 Task: Change the configuration of the roadmap layout of the mark's project to group by "Milestone".
Action: Mouse moved to (259, 162)
Screenshot: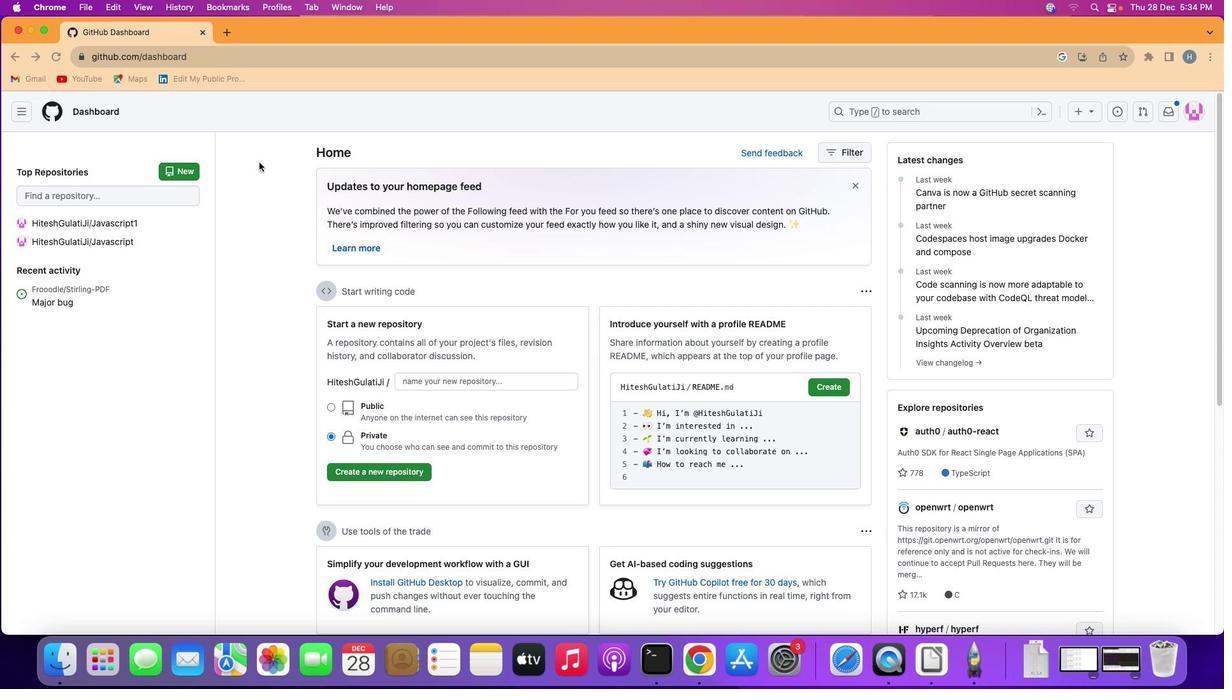 
Action: Mouse pressed left at (259, 162)
Screenshot: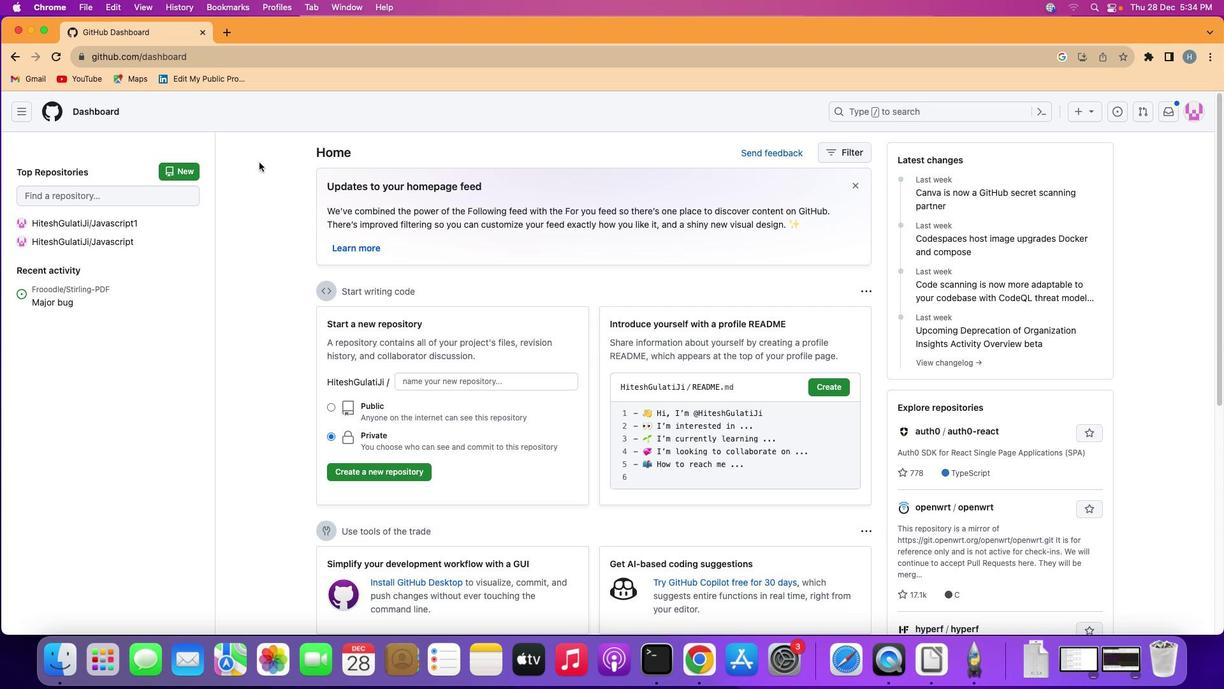
Action: Mouse moved to (18, 104)
Screenshot: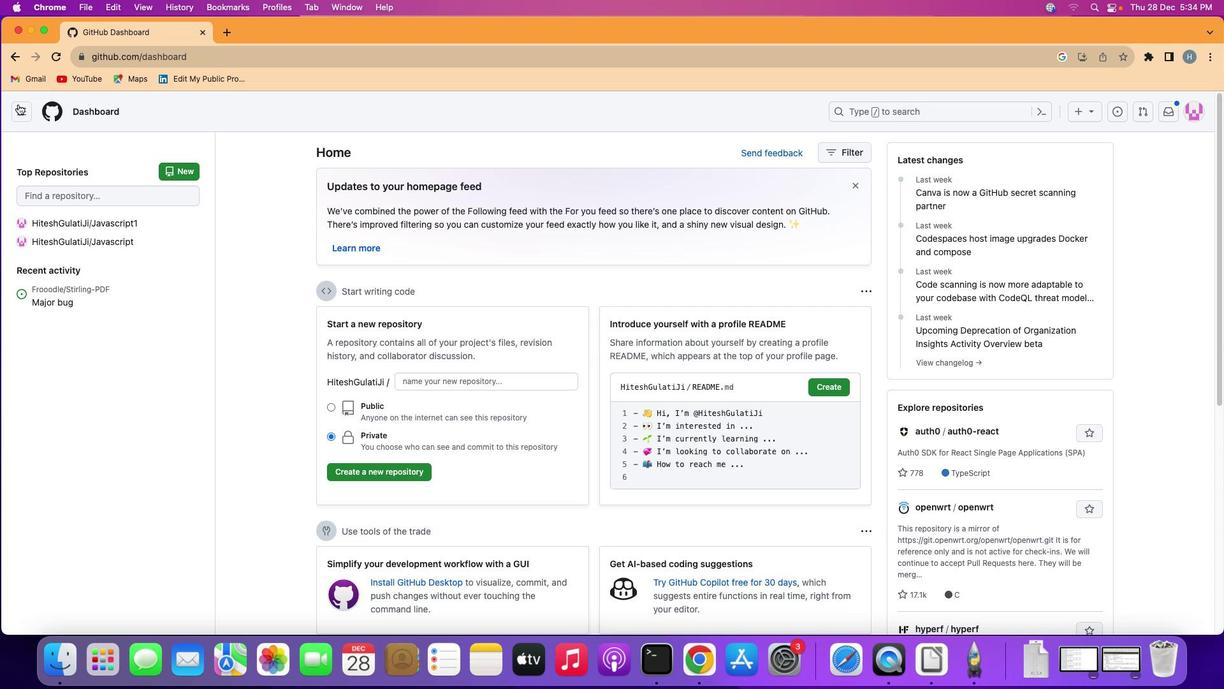 
Action: Mouse pressed left at (18, 104)
Screenshot: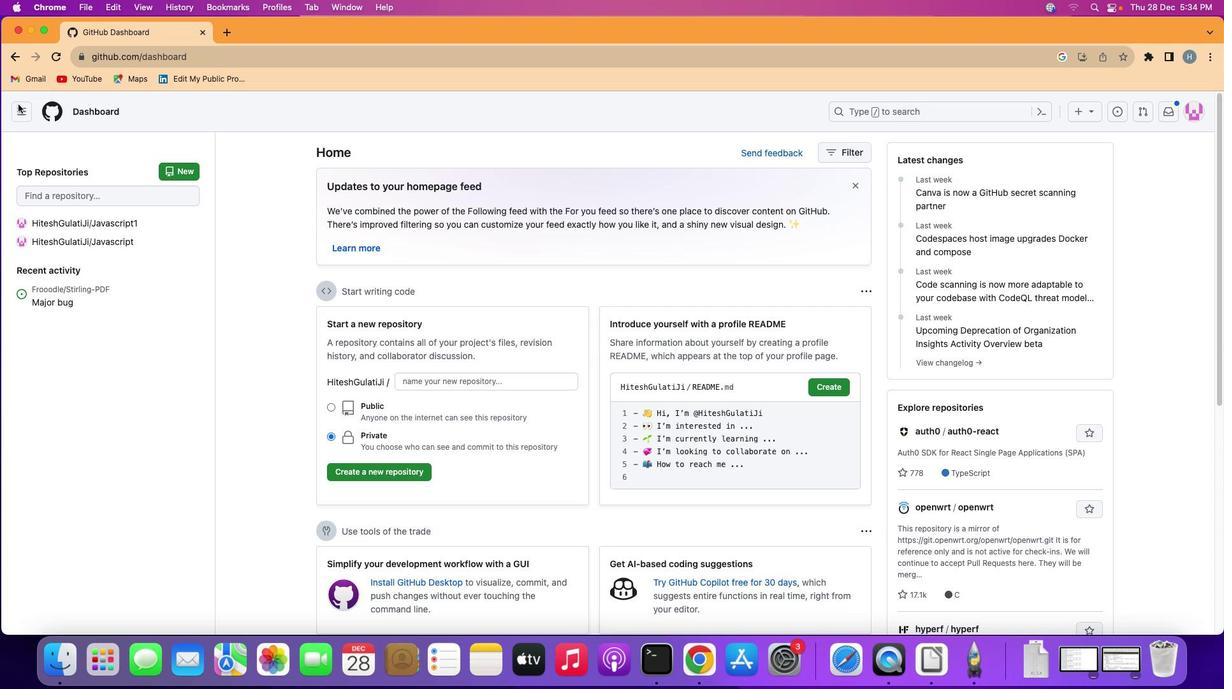 
Action: Mouse moved to (76, 201)
Screenshot: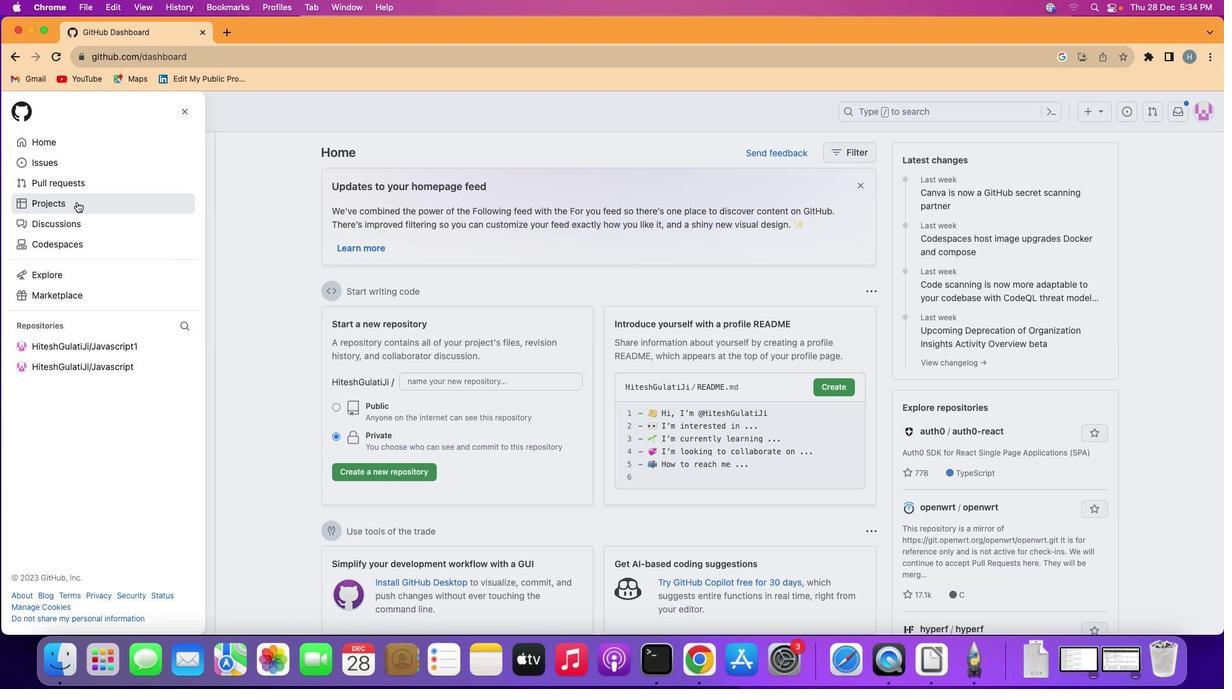 
Action: Mouse pressed left at (76, 201)
Screenshot: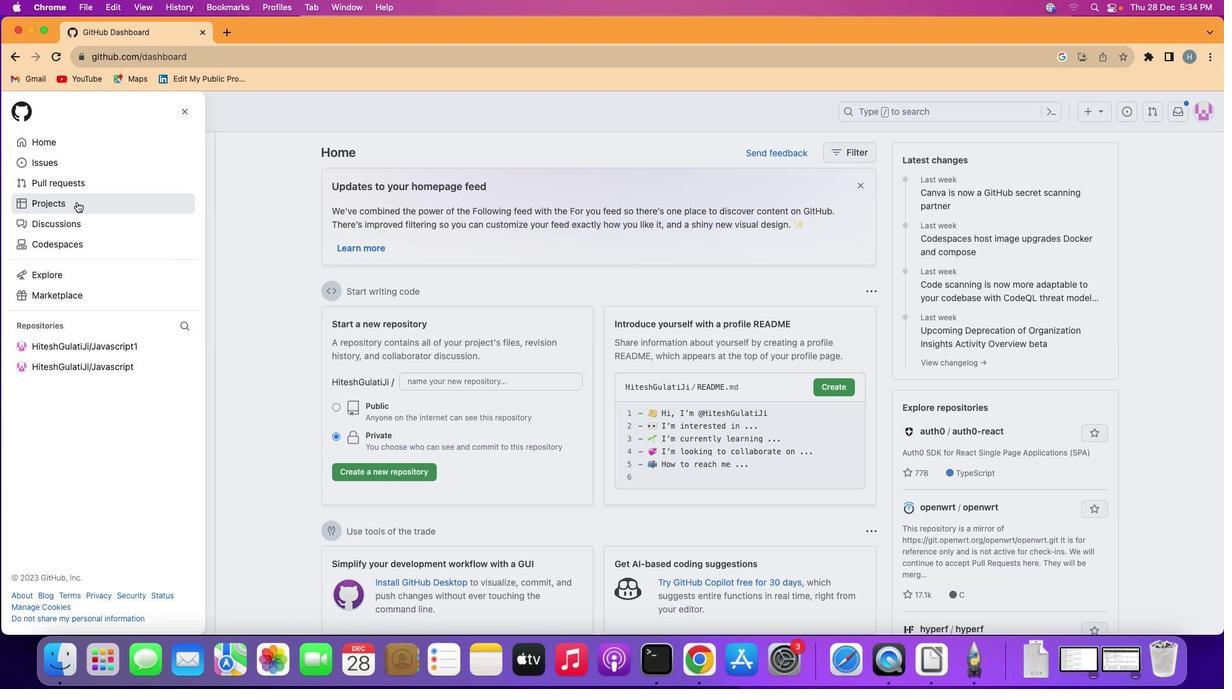 
Action: Mouse moved to (491, 227)
Screenshot: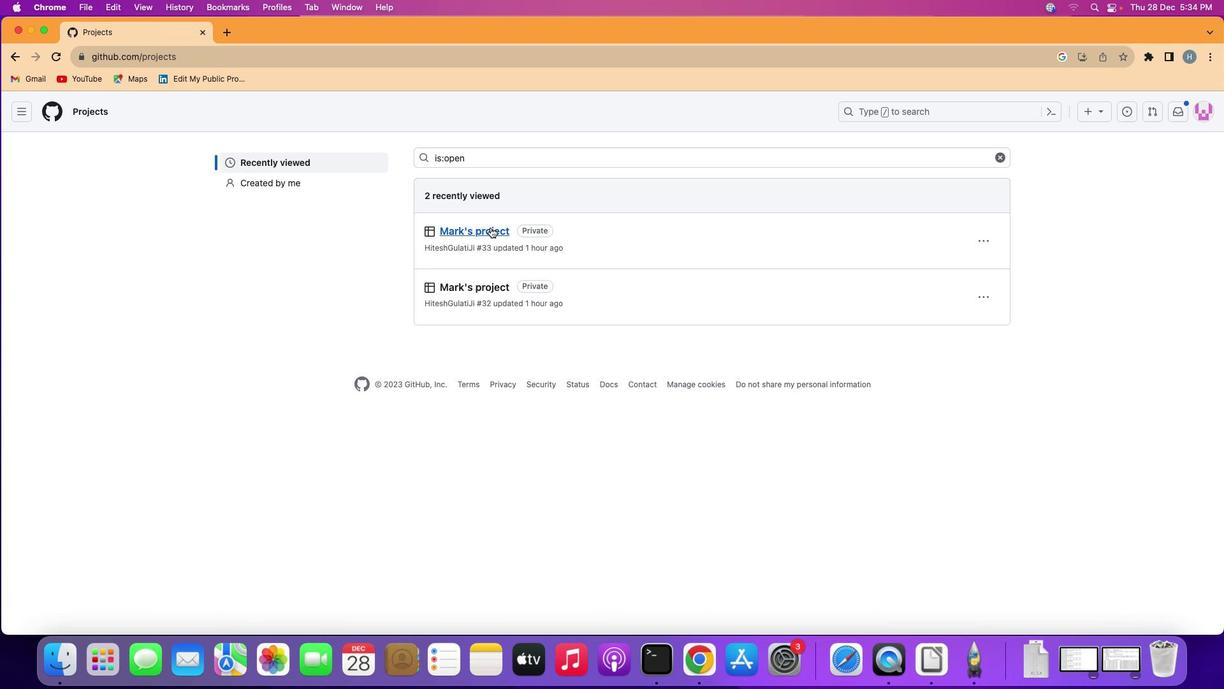 
Action: Mouse pressed left at (491, 227)
Screenshot: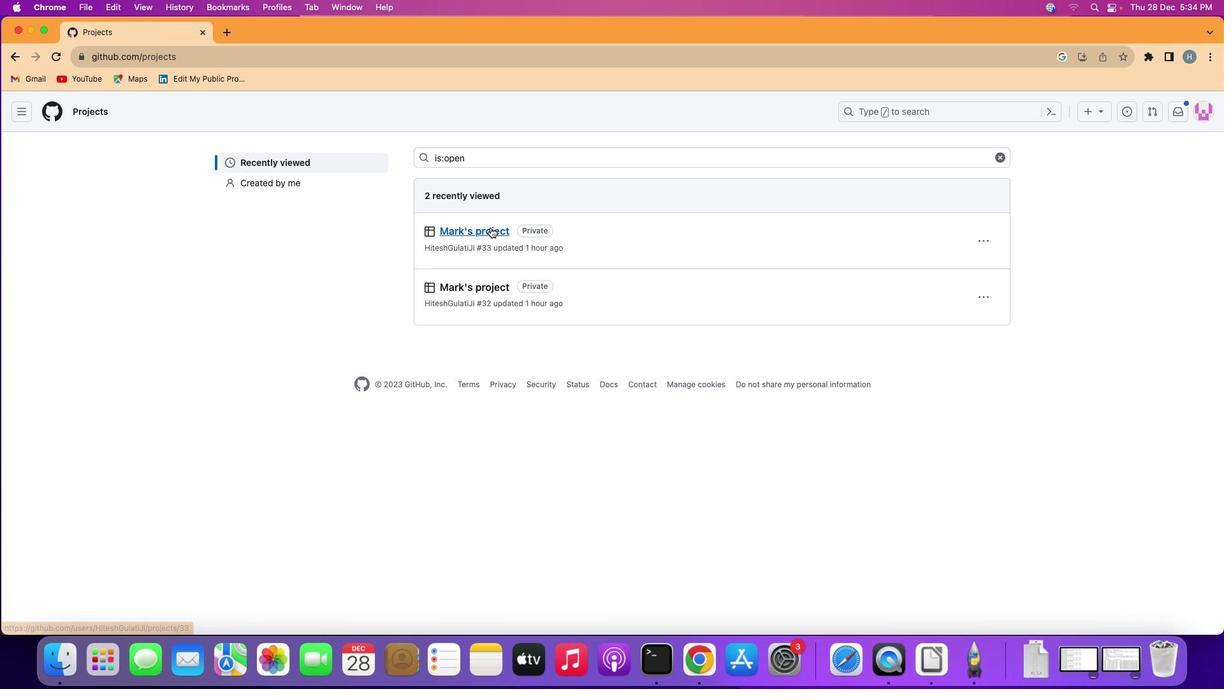 
Action: Mouse moved to (91, 169)
Screenshot: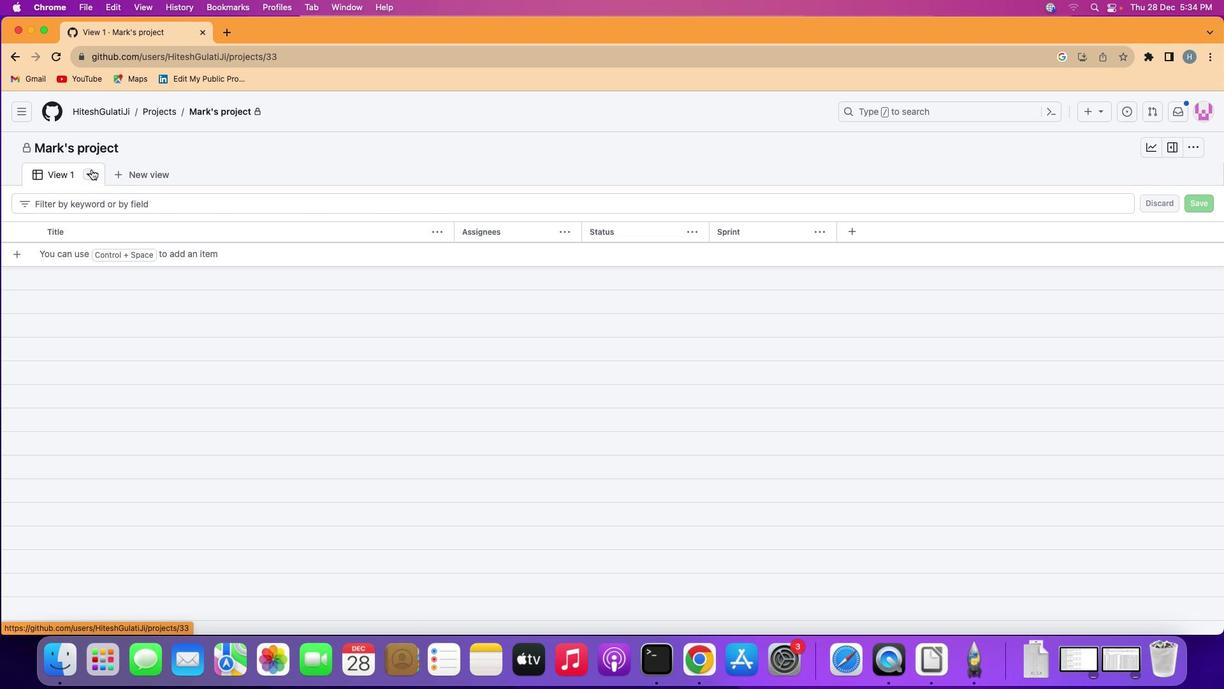 
Action: Mouse pressed left at (91, 169)
Screenshot: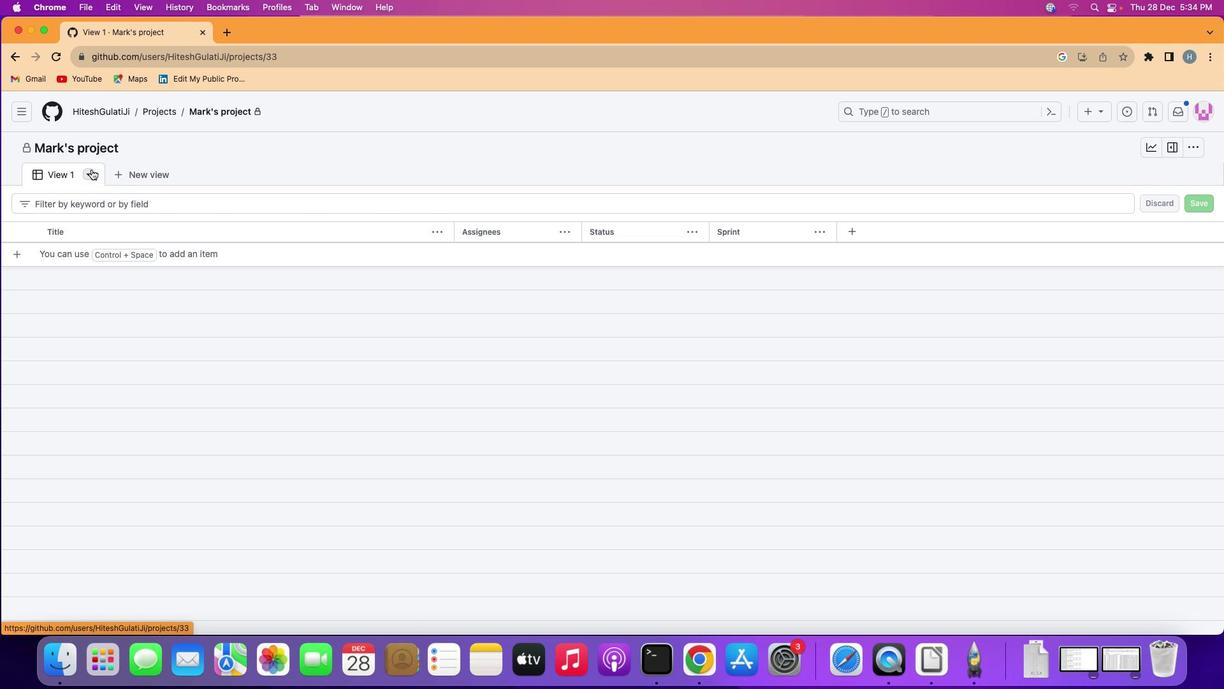 
Action: Mouse moved to (253, 215)
Screenshot: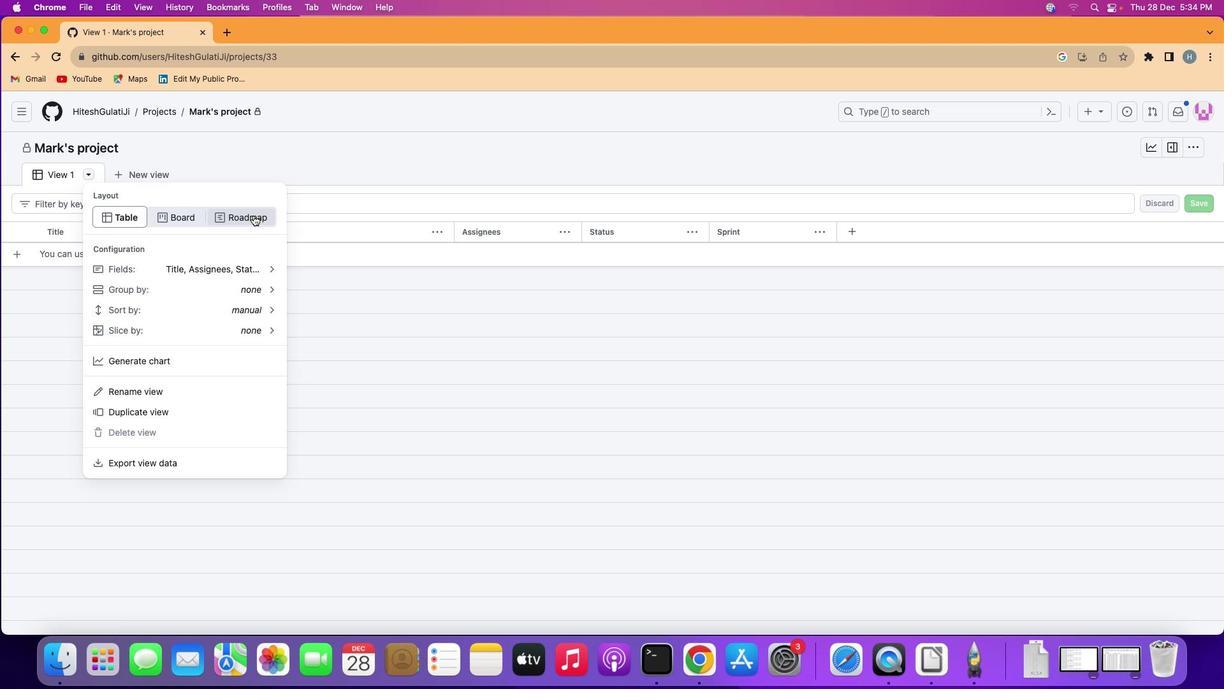 
Action: Mouse pressed left at (253, 215)
Screenshot: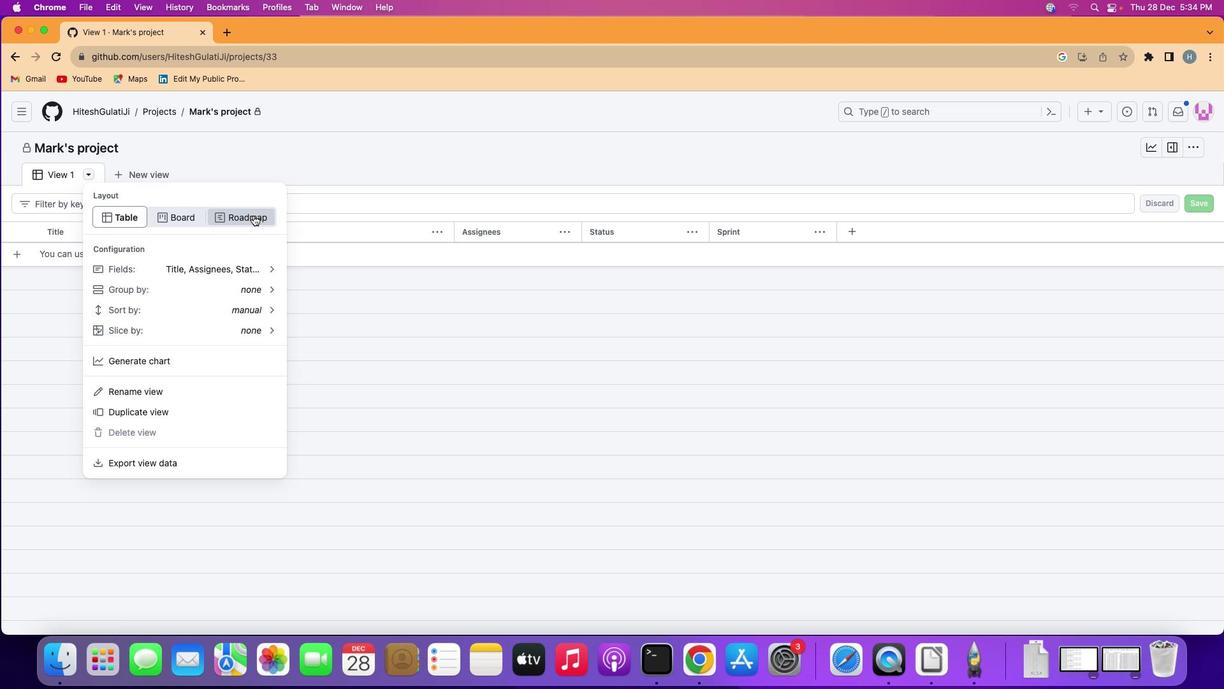 
Action: Mouse moved to (86, 169)
Screenshot: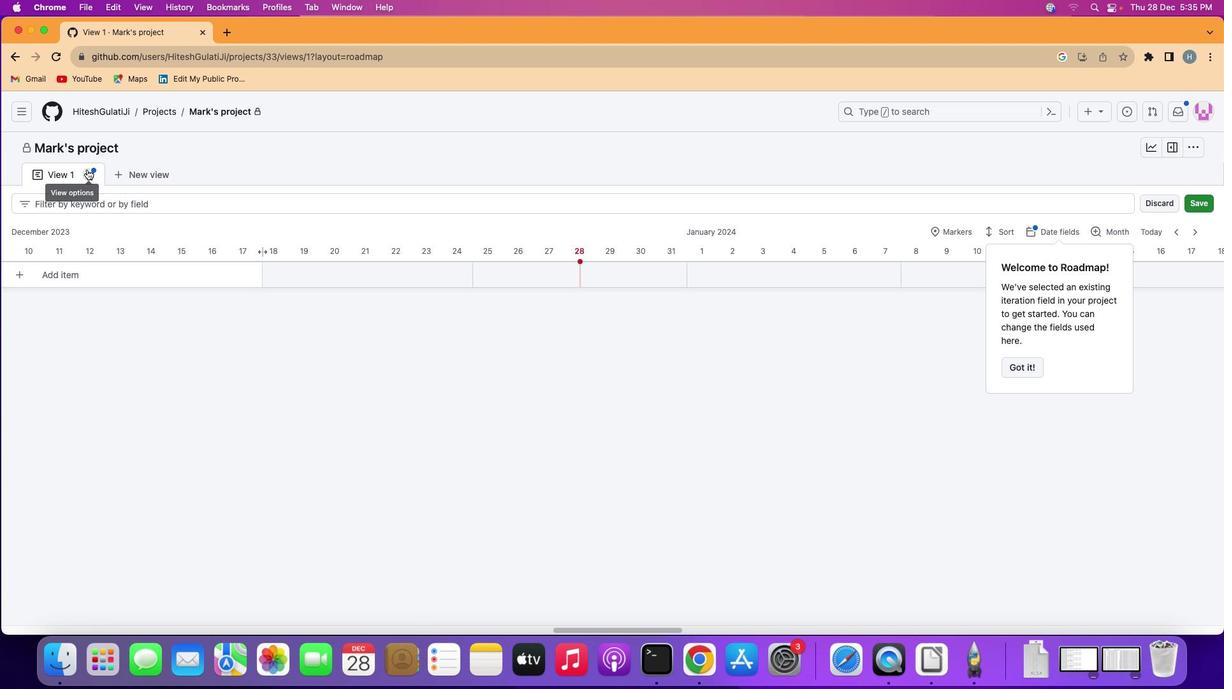 
Action: Mouse pressed left at (86, 169)
Screenshot: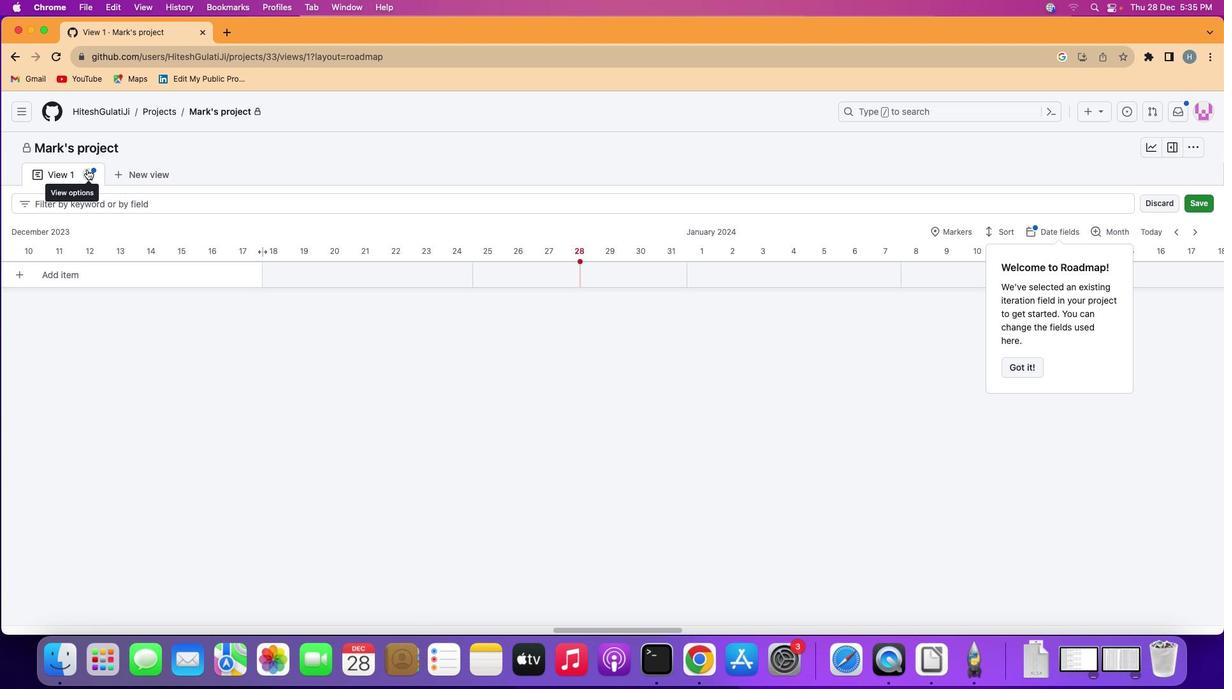 
Action: Mouse moved to (167, 271)
Screenshot: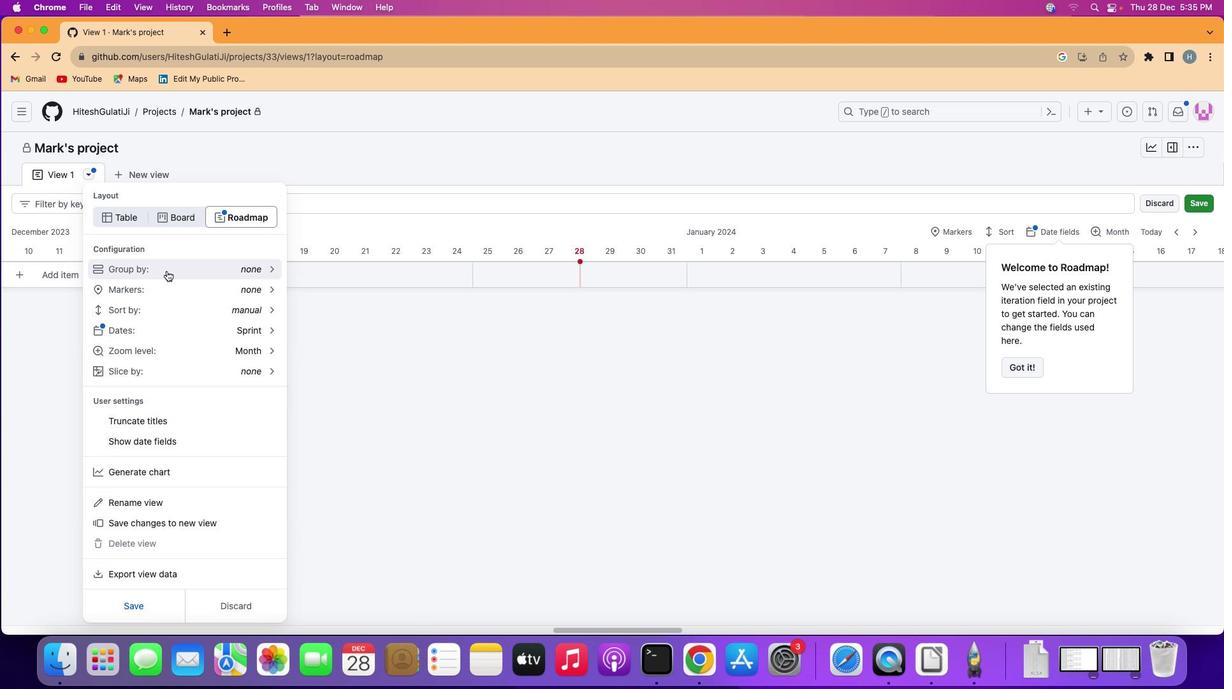 
Action: Mouse pressed left at (167, 271)
Screenshot: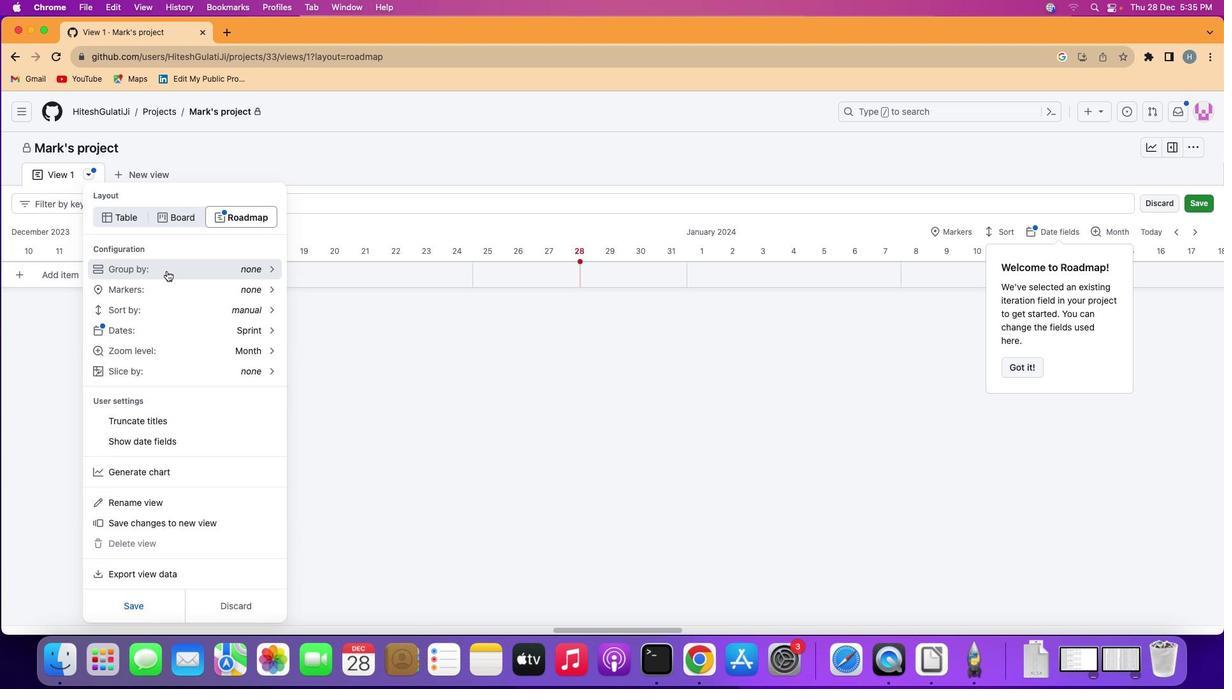 
Action: Mouse moved to (166, 276)
Screenshot: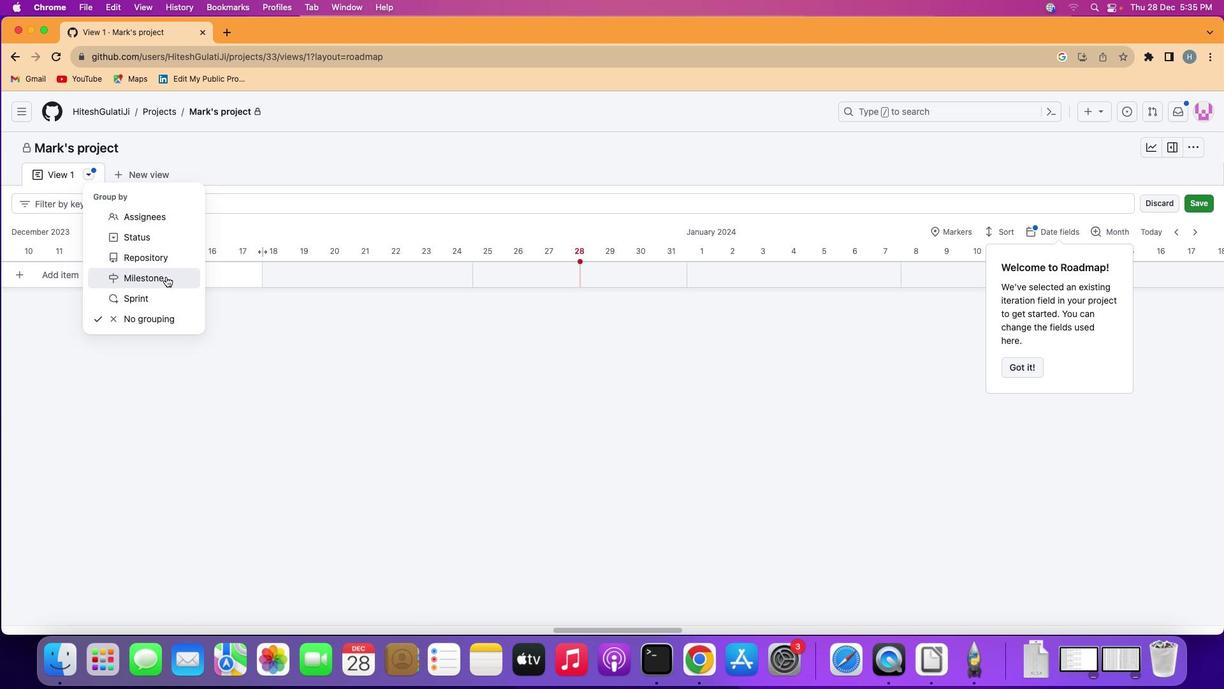 
Action: Mouse pressed left at (166, 276)
Screenshot: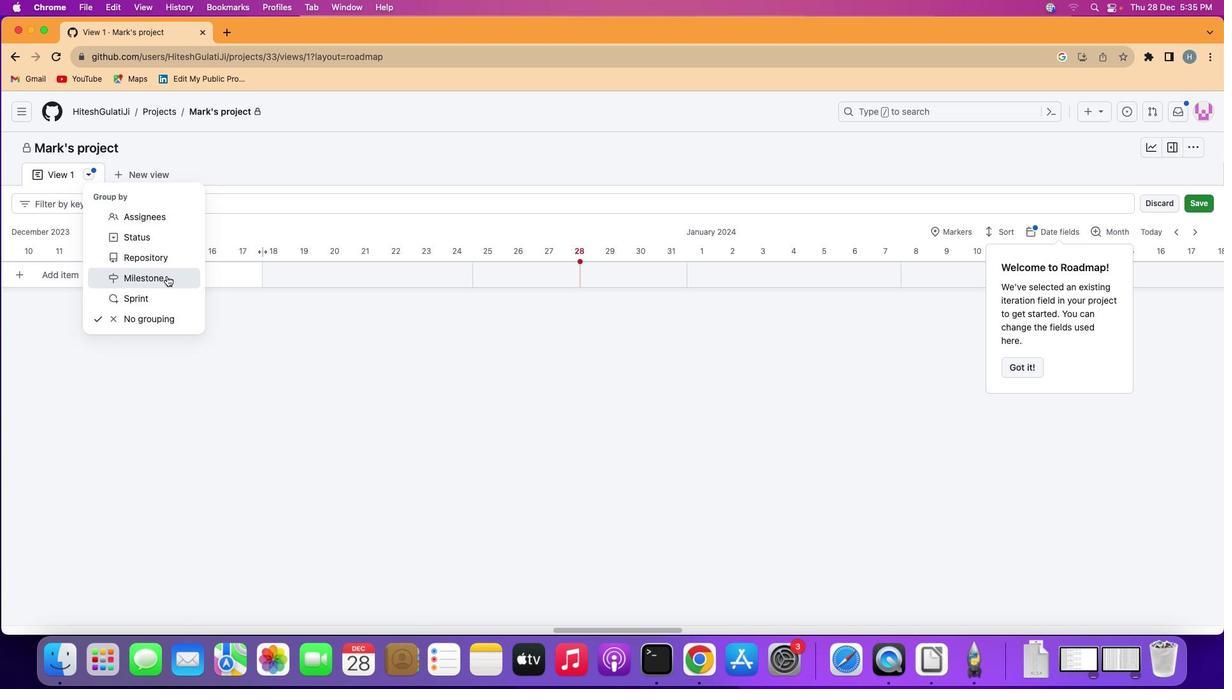 
Action: Mouse moved to (278, 322)
Screenshot: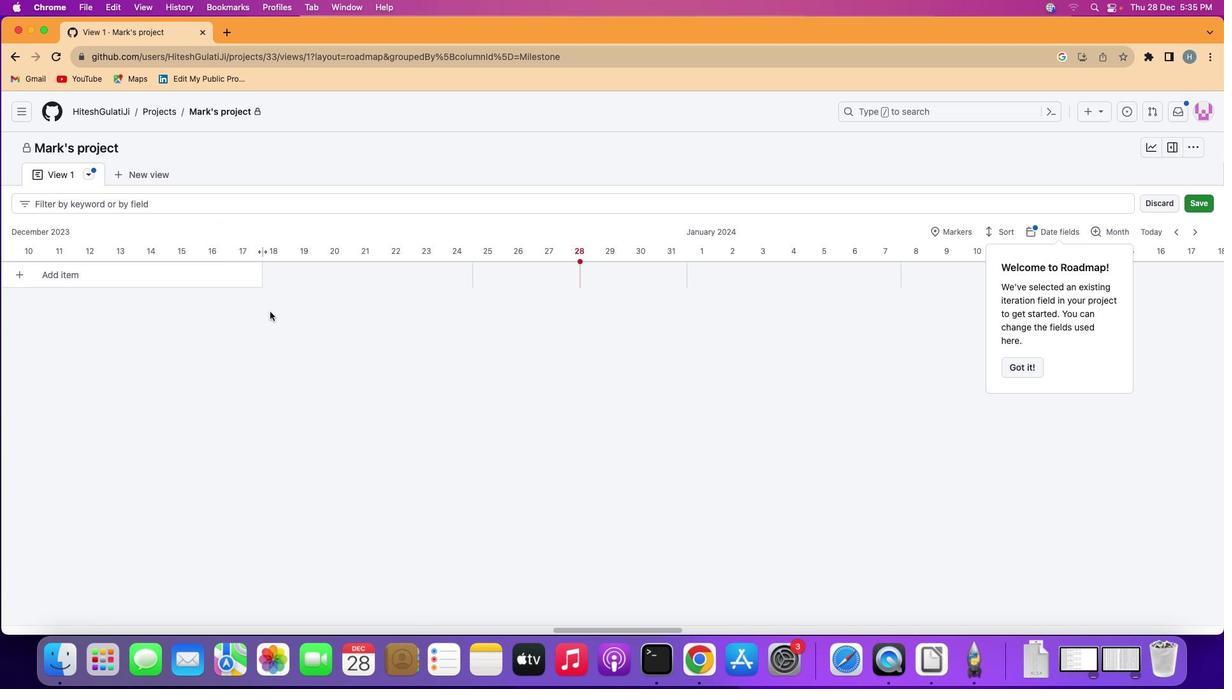 
